 Task: Fit zoom menu to 200%.
Action: Mouse moved to (123, 88)
Screenshot: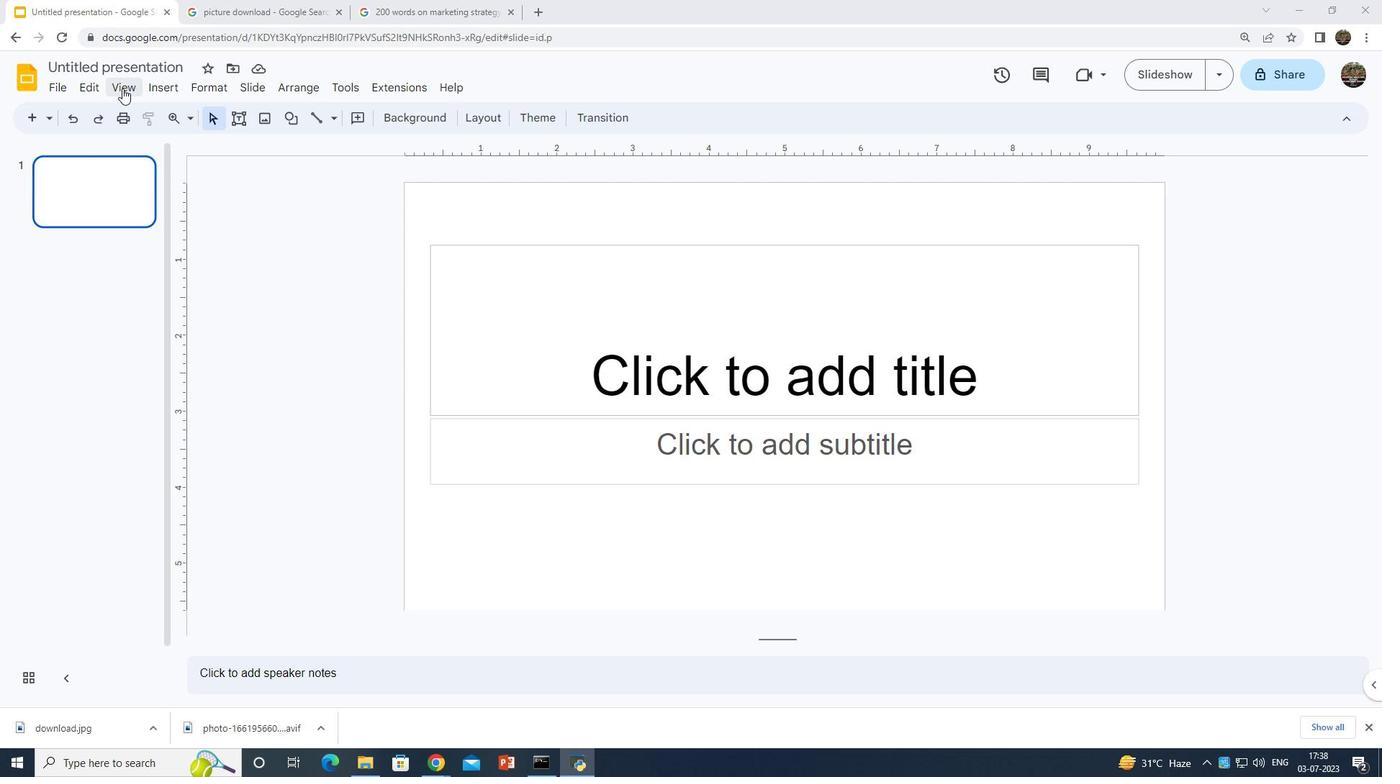 
Action: Mouse pressed left at (123, 88)
Screenshot: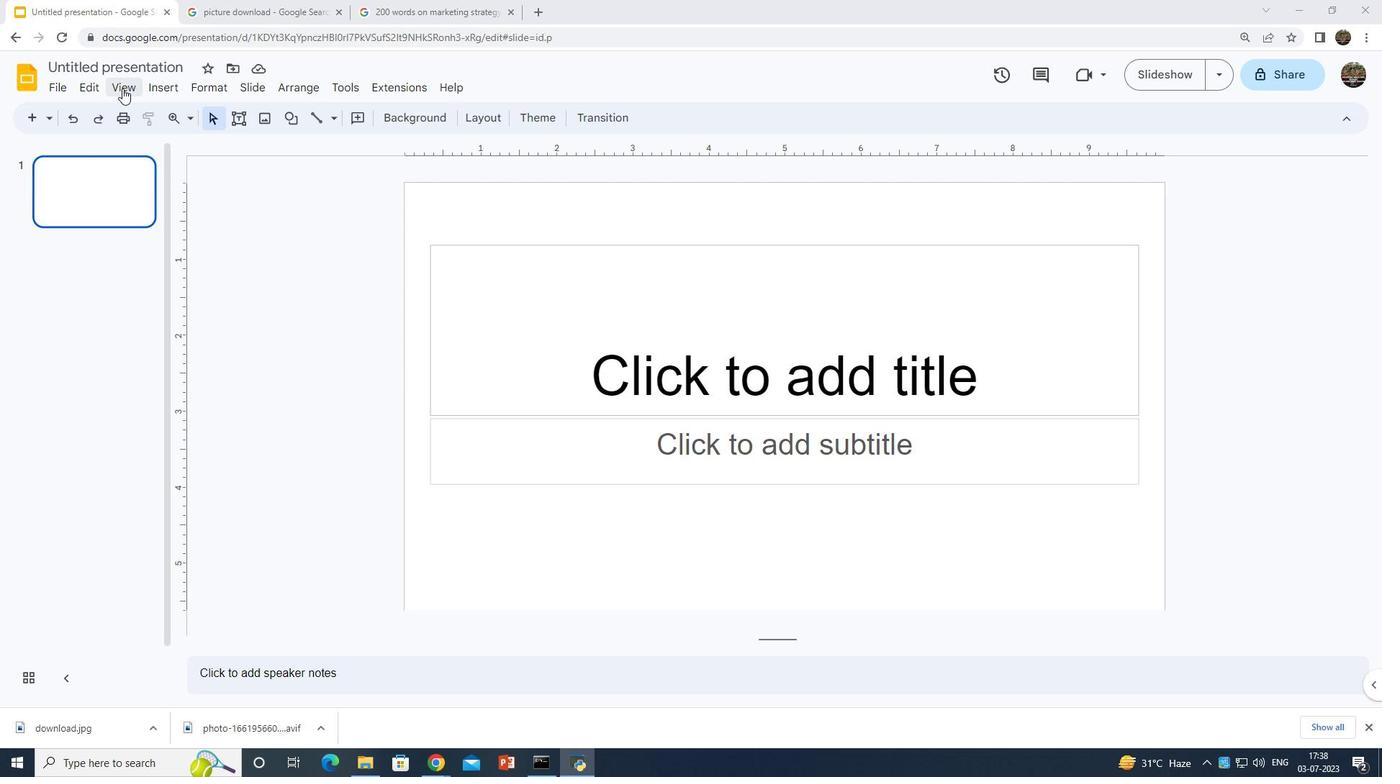
Action: Mouse moved to (239, 409)
Screenshot: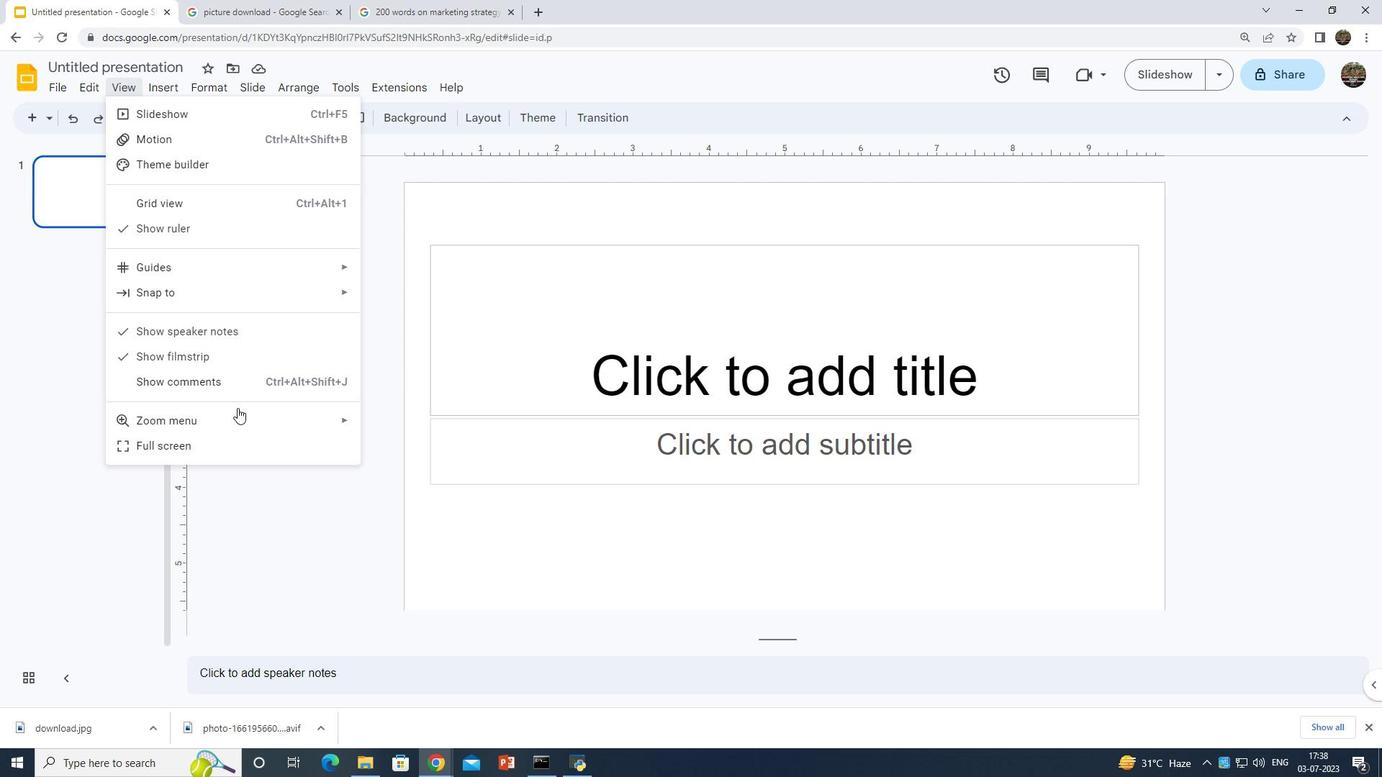 
Action: Mouse pressed left at (239, 409)
Screenshot: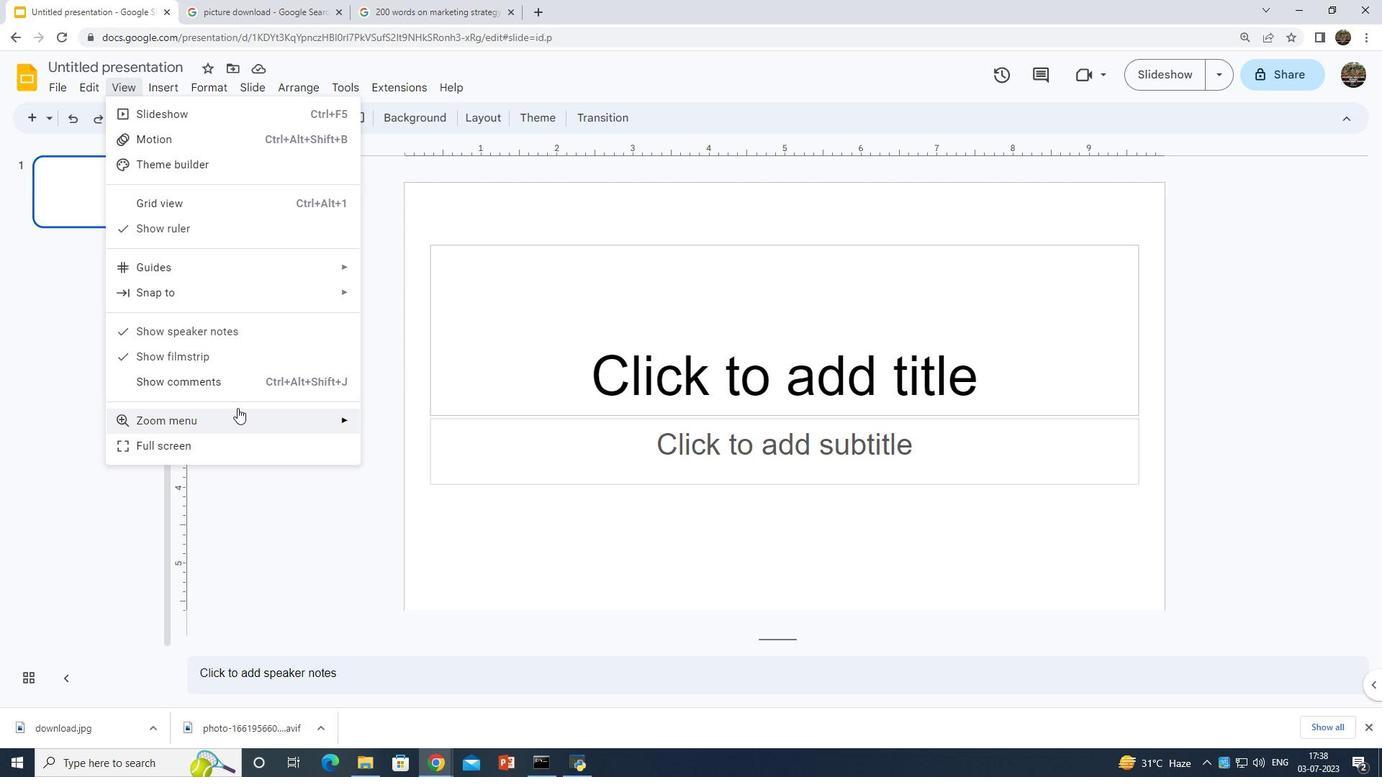 
Action: Mouse moved to (401, 498)
Screenshot: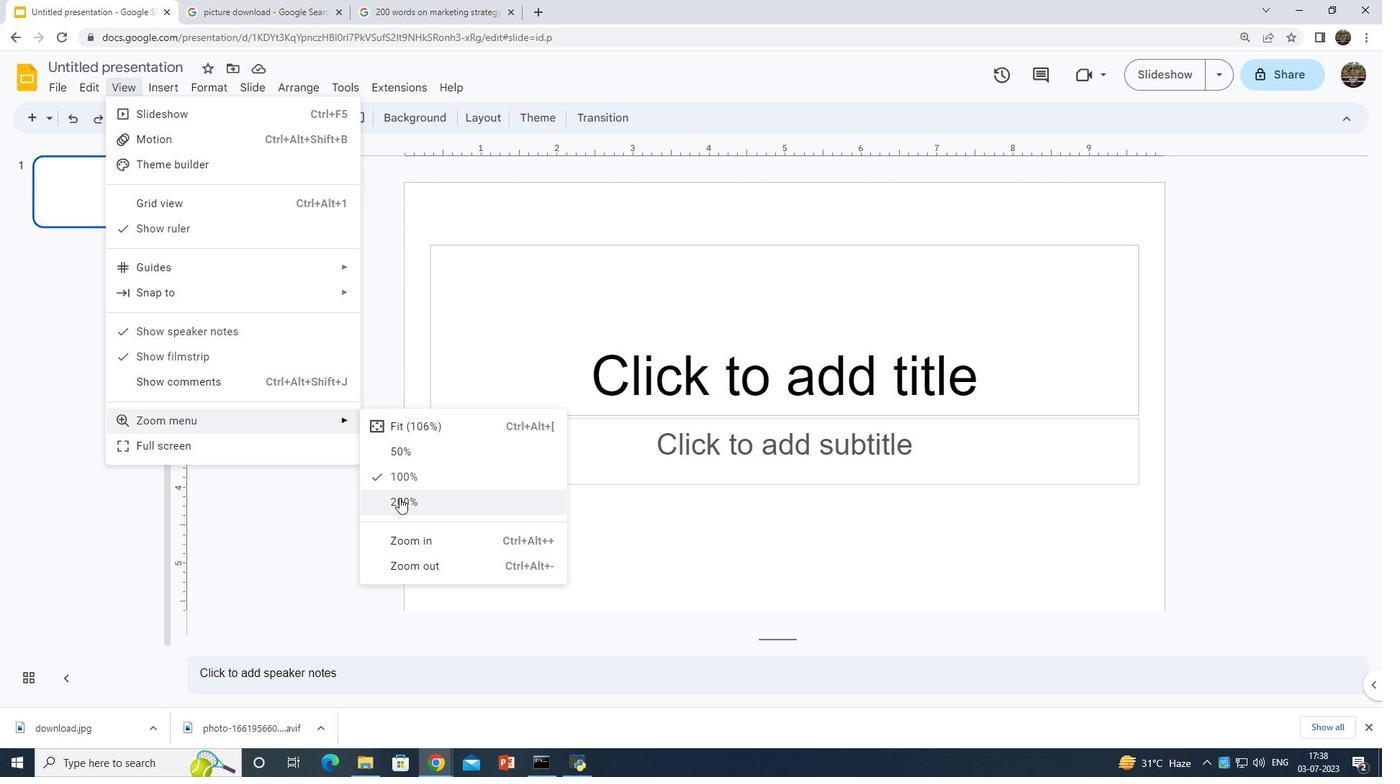 
Action: Mouse pressed left at (401, 498)
Screenshot: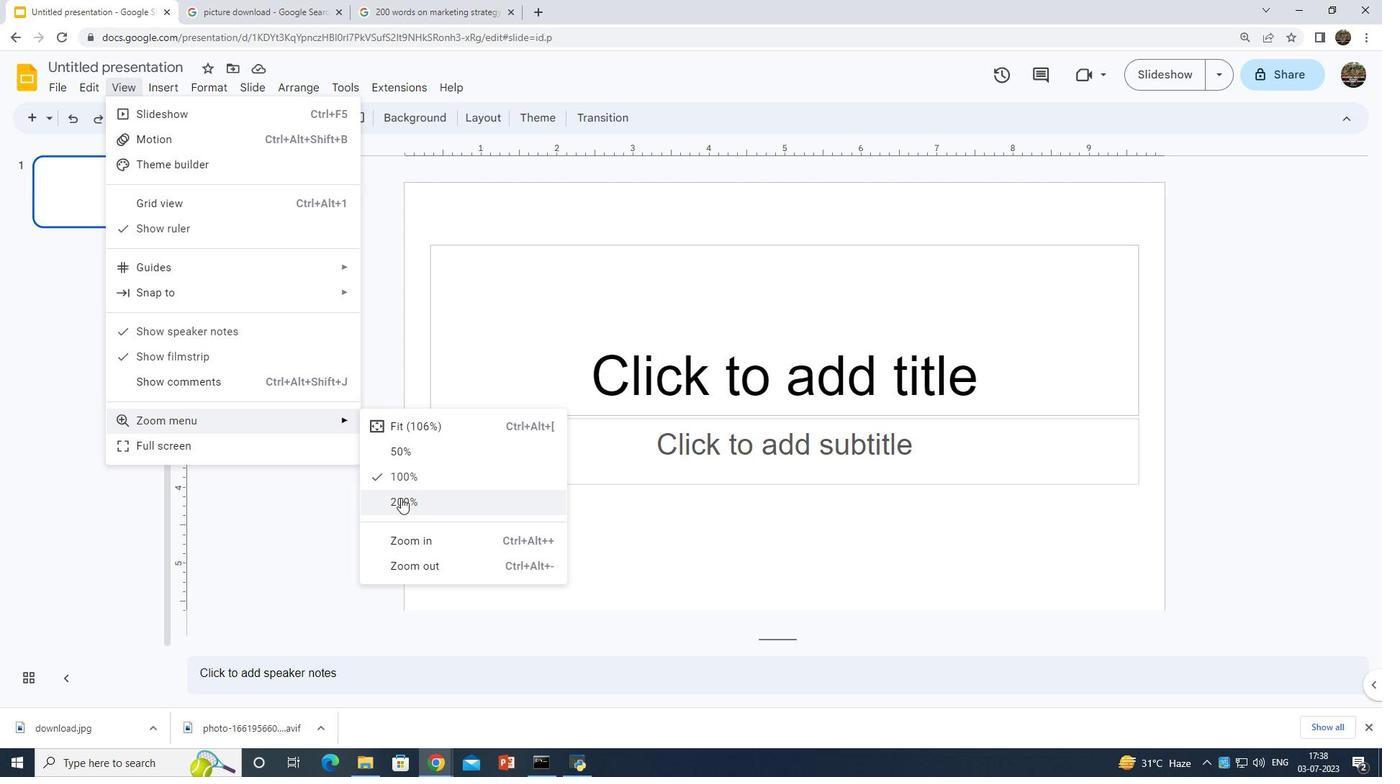 
